 Task: Create a rule from the Recommended list, Task Added to this Project -> add SubTasks in the project ArchiTech with SubTasks Gather and Analyse Requirements , Design and Implement Solution , System Test and UAT , Release to Production / Go Live
Action: Mouse moved to (56, 289)
Screenshot: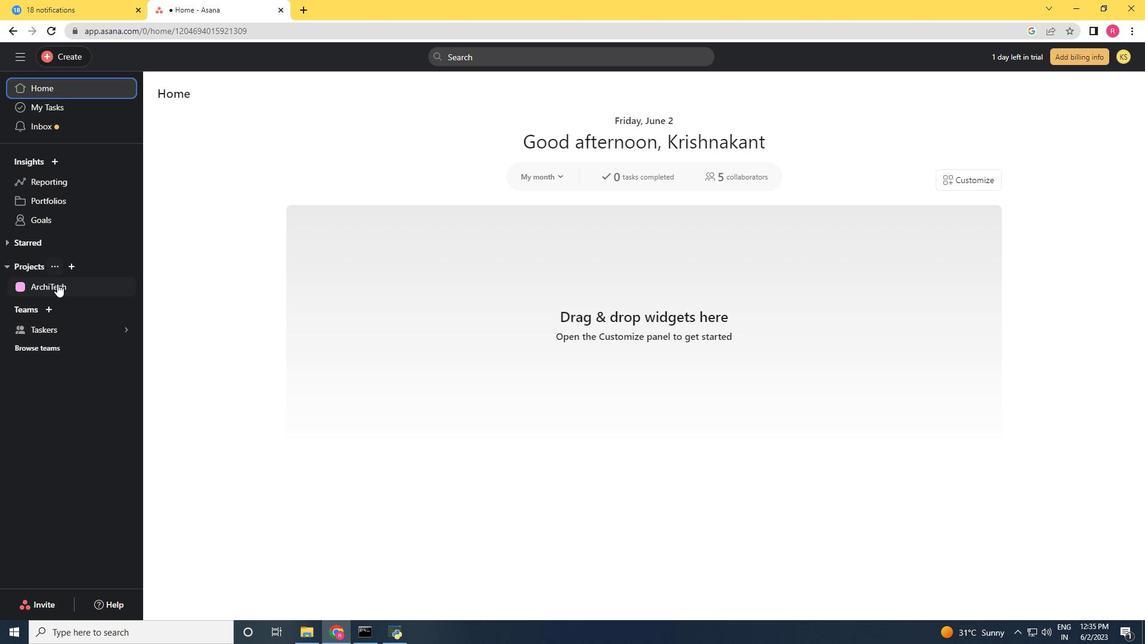 
Action: Mouse pressed left at (56, 289)
Screenshot: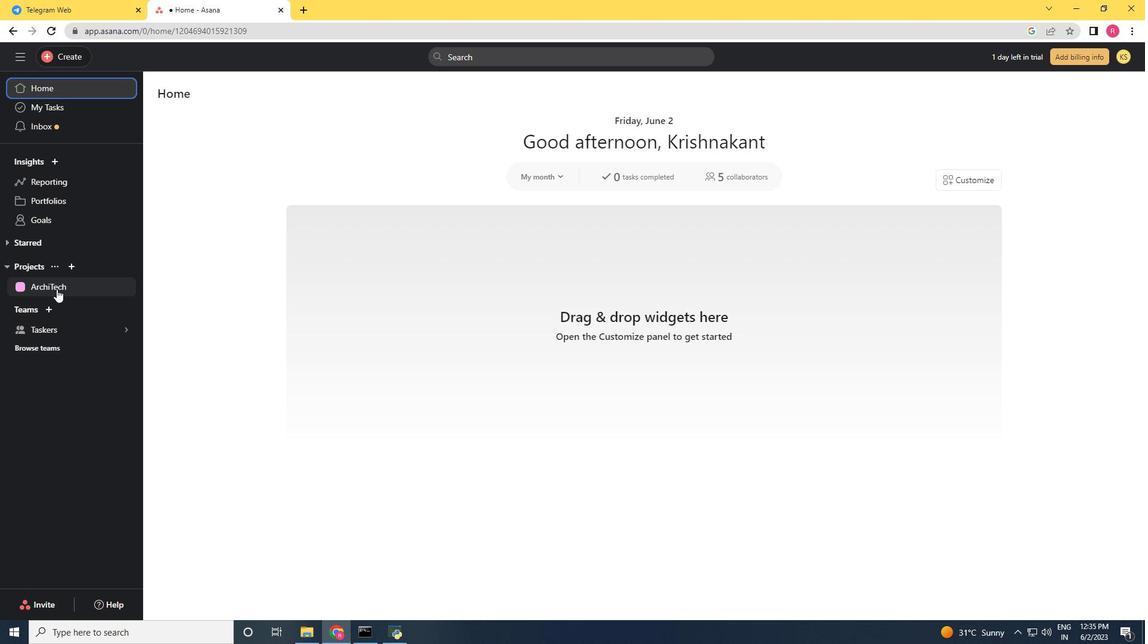 
Action: Mouse moved to (1102, 99)
Screenshot: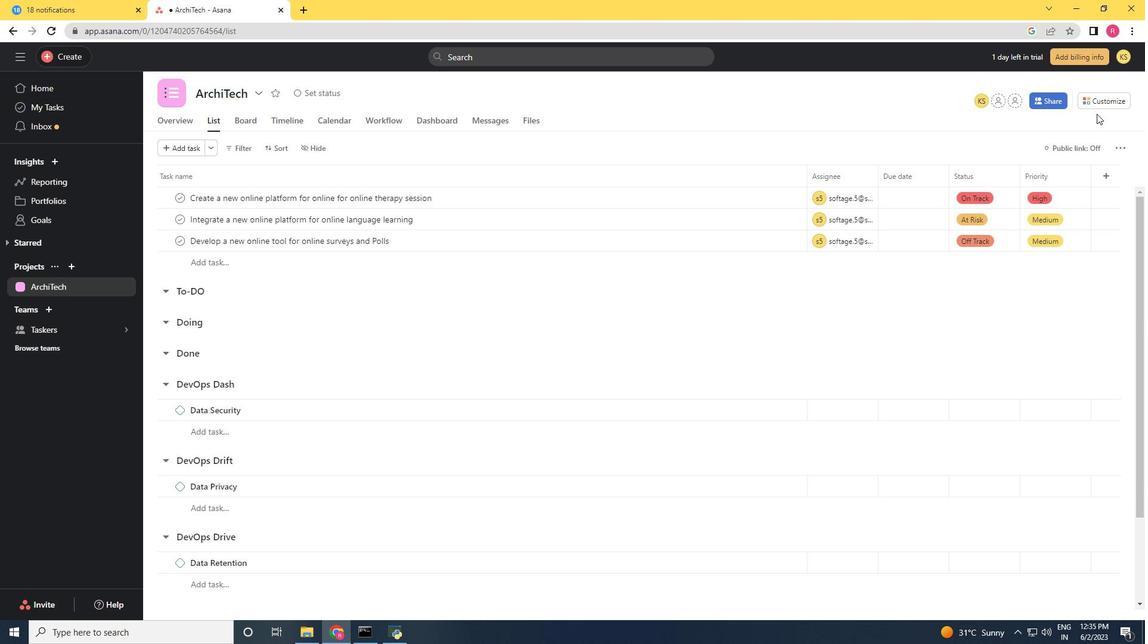 
Action: Mouse pressed left at (1102, 99)
Screenshot: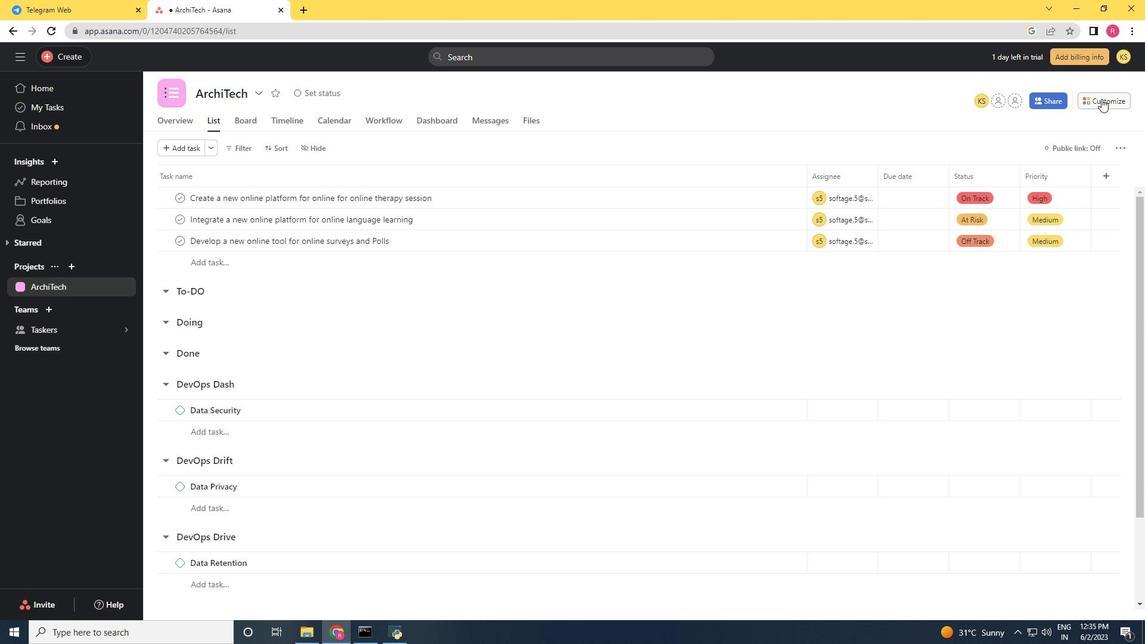 
Action: Mouse moved to (893, 262)
Screenshot: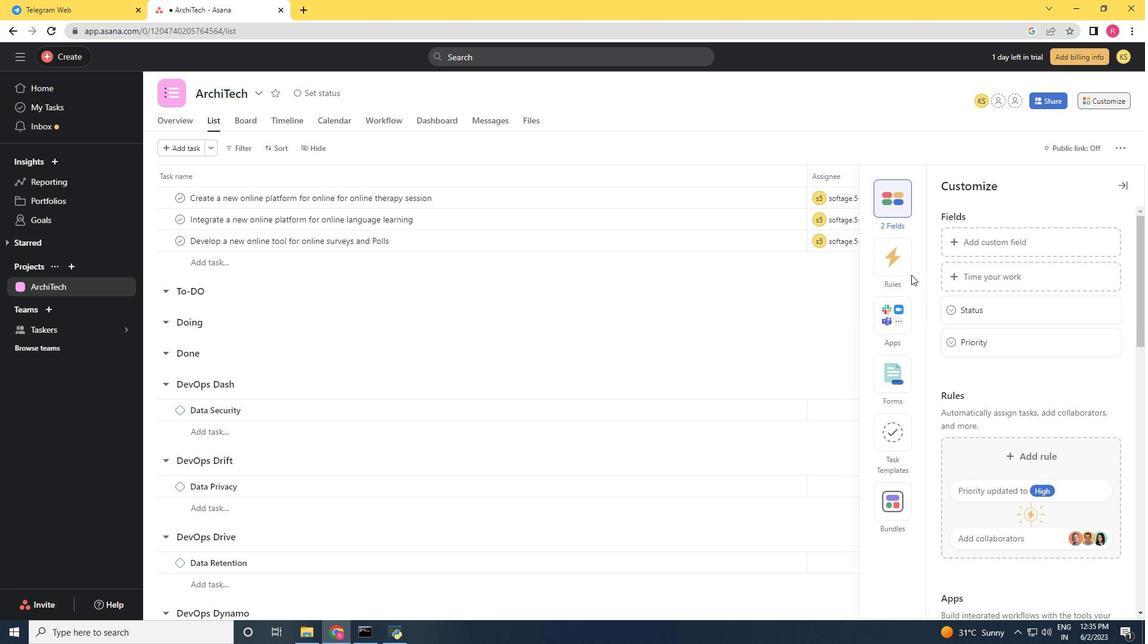 
Action: Mouse pressed left at (893, 262)
Screenshot: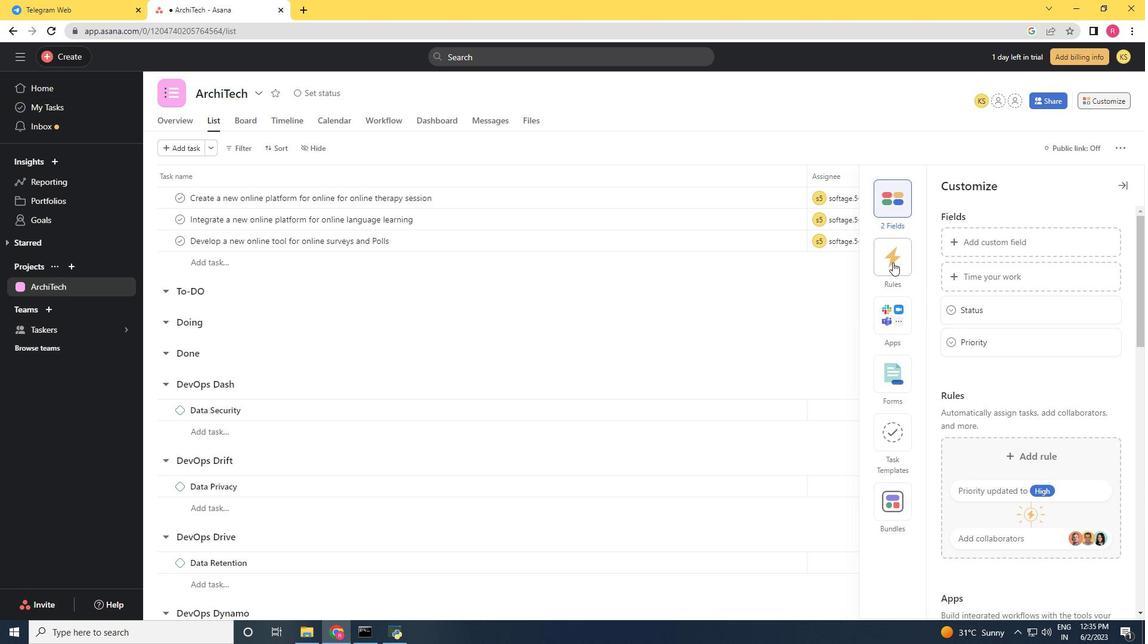 
Action: Mouse moved to (1010, 271)
Screenshot: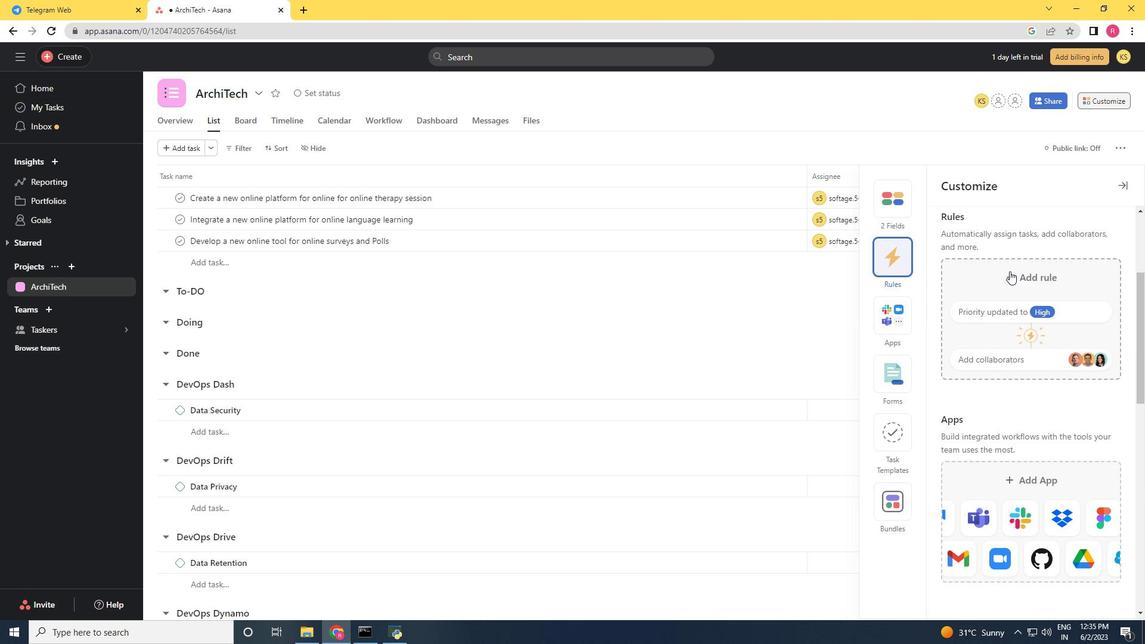 
Action: Mouse pressed left at (1010, 271)
Screenshot: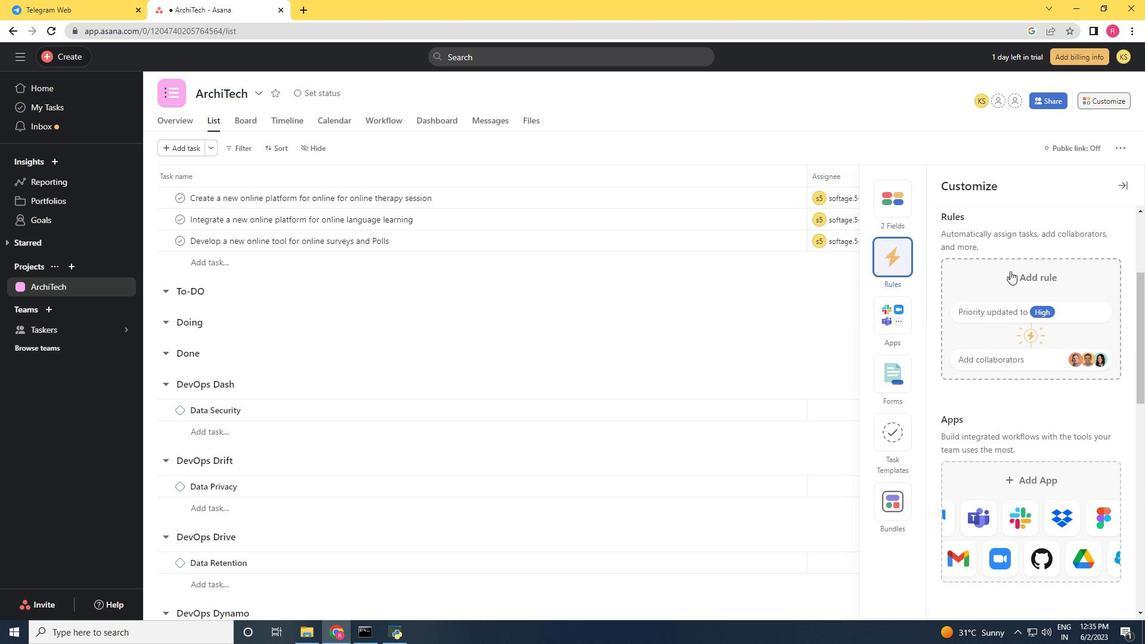 
Action: Mouse moved to (773, 205)
Screenshot: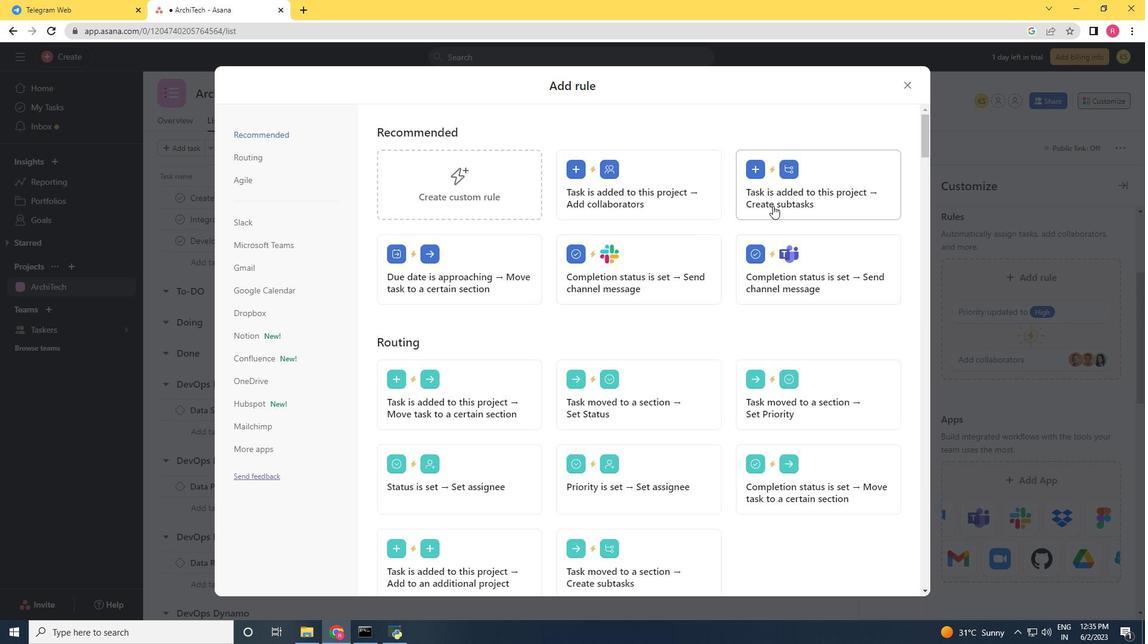 
Action: Mouse pressed left at (773, 205)
Screenshot: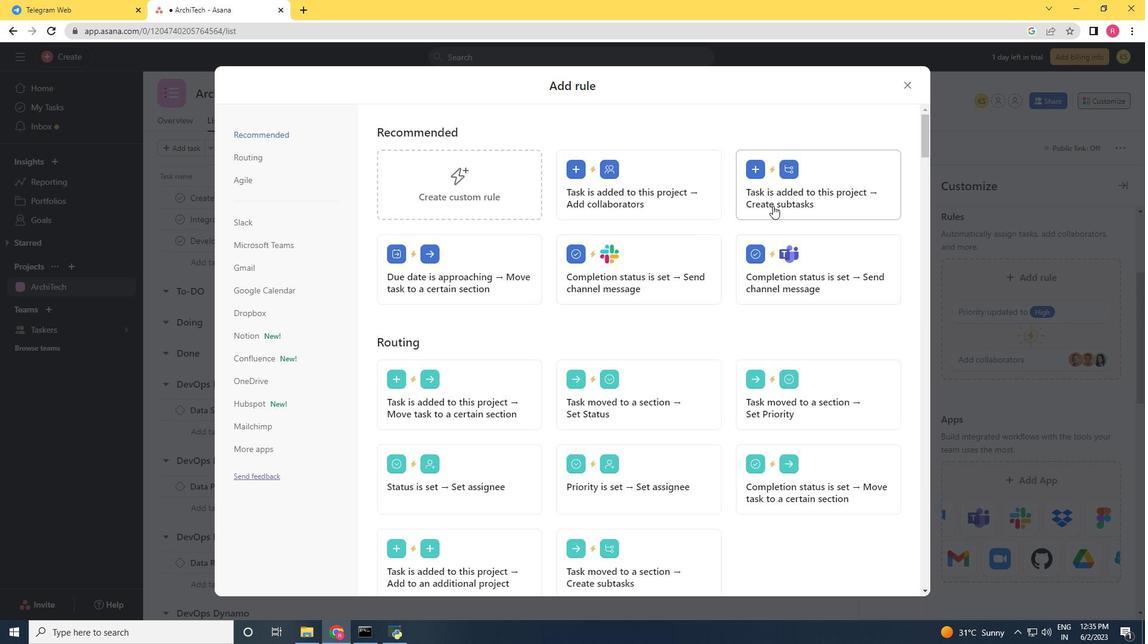 
Action: Mouse moved to (220, 287)
Screenshot: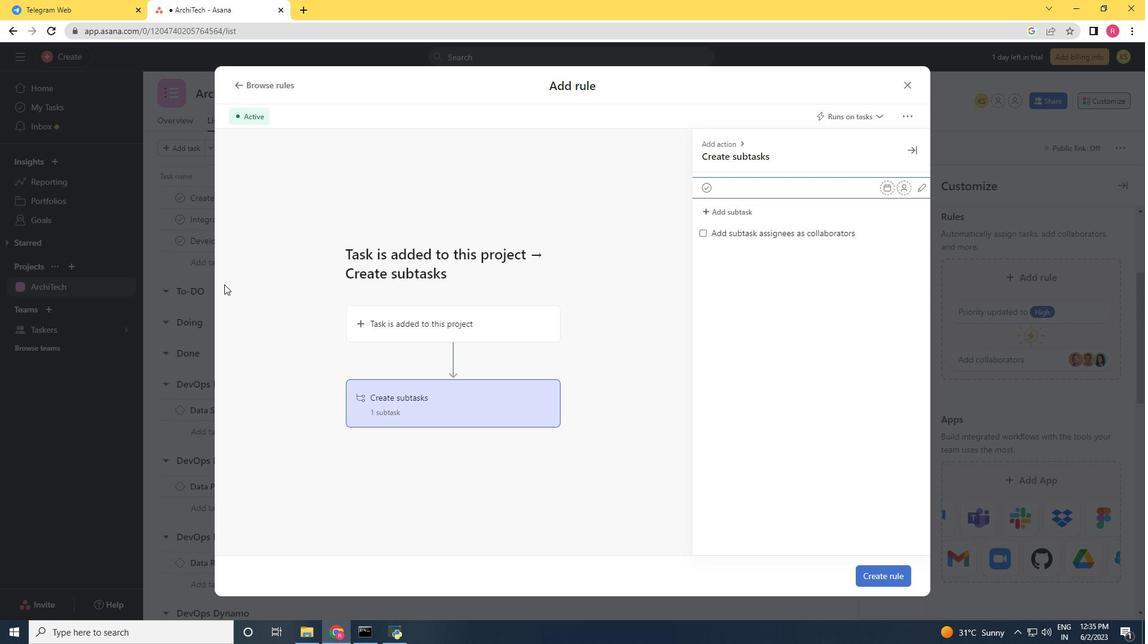 
Action: Key pressed <Key.shift><Key.shift><Key.shift><Key.shift><Key.shift><Key.shift><Key.shift><Key.shift><Key.shift><Key.shift>Gather<Key.space>and<Key.space>
Screenshot: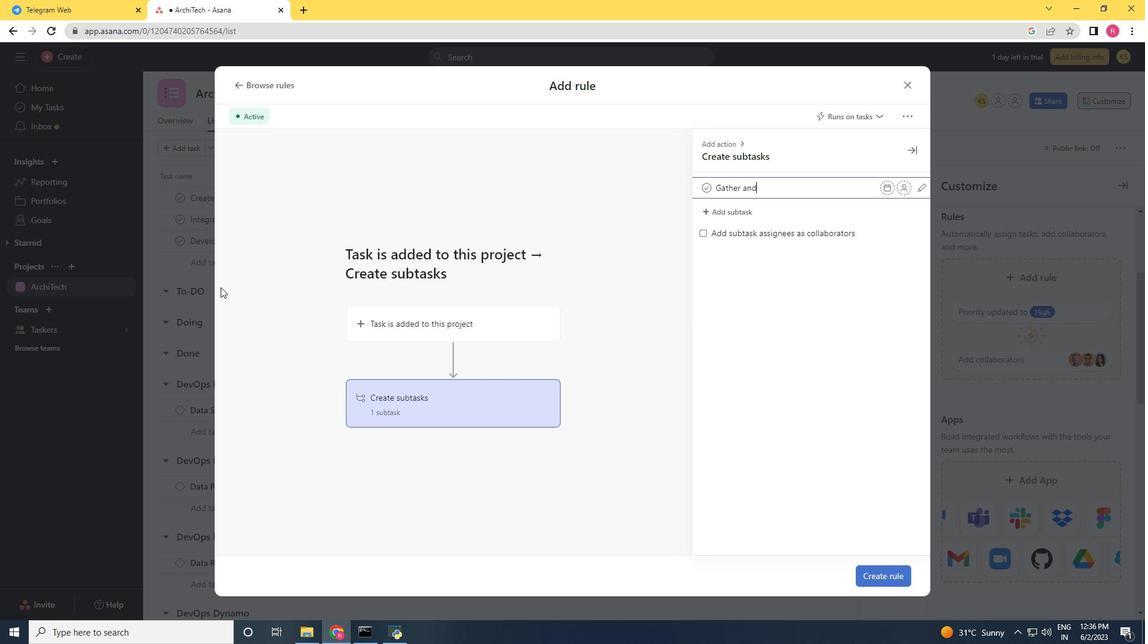 
Action: Mouse moved to (220, 288)
Screenshot: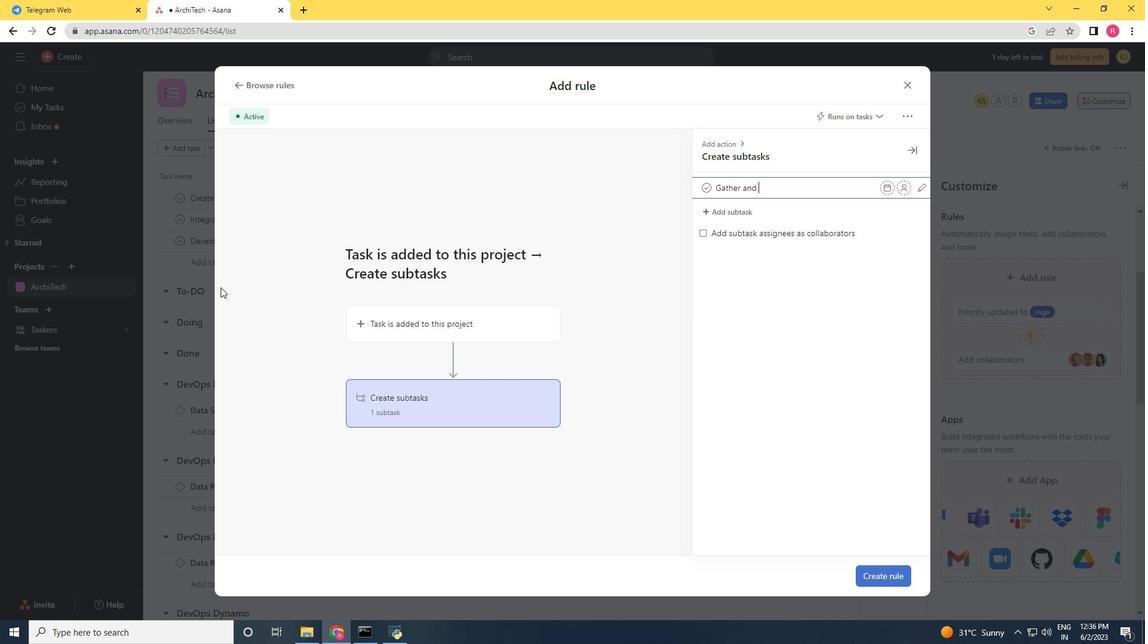 
Action: Key pressed <Key.shift>Analse<Key.space><Key.backspace><Key.backspace><Key.backspace><Key.backspace>lyse<Key.space><Key.shift><Key.shift><Key.shift><Key.shift><Key.shift>Requirements<Key.enter><Key.shift>Design<Key.space>and<Key.space><Key.shift>Implement<Key.space><Key.shift>Solution<Key.space><Key.enter><Key.shift>Syste,<Key.backspace>m<Key.space><Key.shift>Test<Key.space>and<Key.space><Key.shift>UAT<Key.enter><Key.shift><Key.shift><Key.shift><Key.shift><Key.shift><Key.shift><Key.shift><Key.shift><Key.shift><Key.shift><Key.shift><Key.shift><Key.shift><Key.shift><Key.shift><Key.shift><Key.shift><Key.shift><Key.shift><Key.shift><Key.shift><Key.shift><Key.shift><Key.shift><Key.shift>Release<Key.space>to<Key.space><Key.shift>Production<Key.space>/<Key.space><Key.shift>Go<Key.space><Key.shift><Key.shift><Key.shift><Key.shift><Key.shift><Key.shift><Key.shift><Key.shift><Key.shift>P<Key.backspace><Key.shift><Key.shift><Key.shift><Key.shift><Key.shift><Key.shift><Key.shift><Key.shift><Key.shift>Live
Screenshot: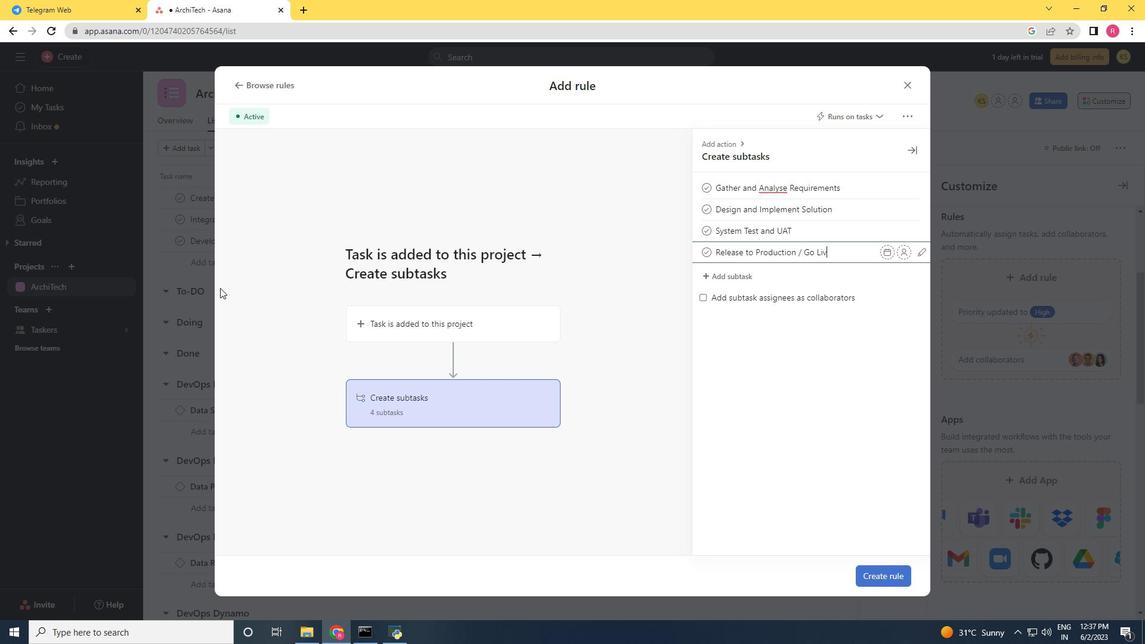 
Action: Mouse moved to (888, 573)
Screenshot: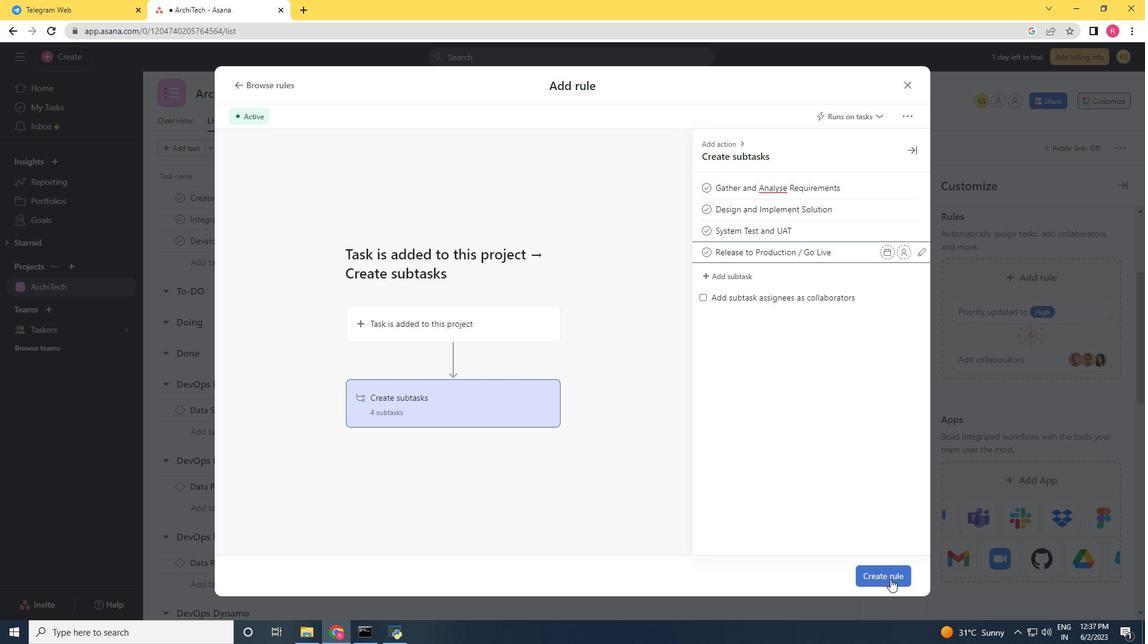 
Action: Mouse pressed left at (888, 573)
Screenshot: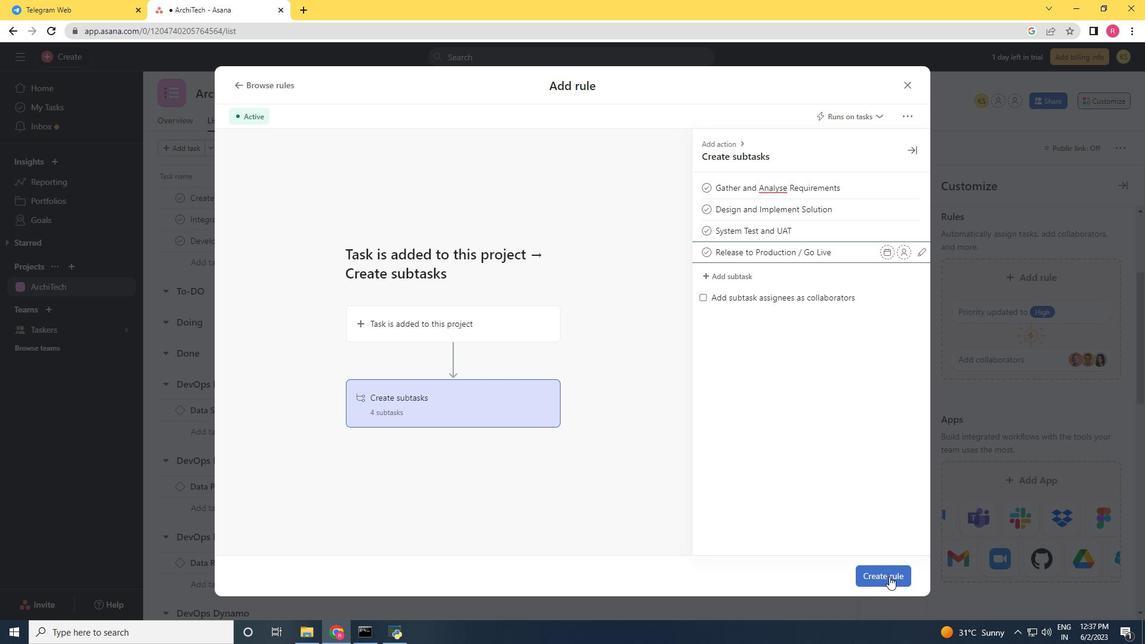 
Action: Mouse moved to (449, 350)
Screenshot: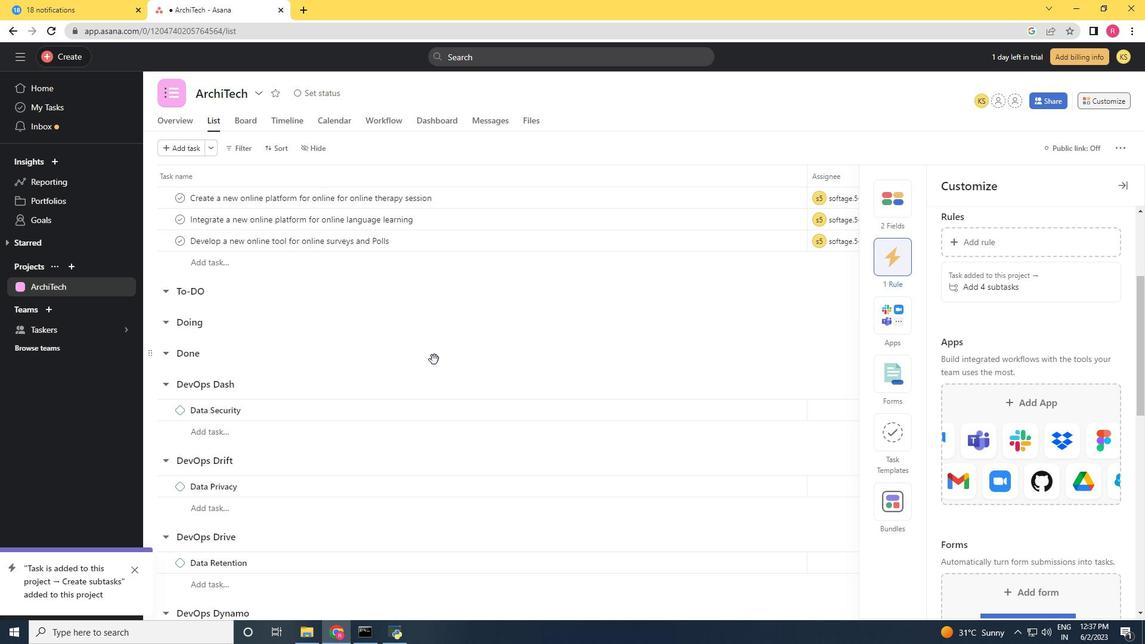 
